 Task: Create an 'author' object.
Action: Mouse moved to (709, 56)
Screenshot: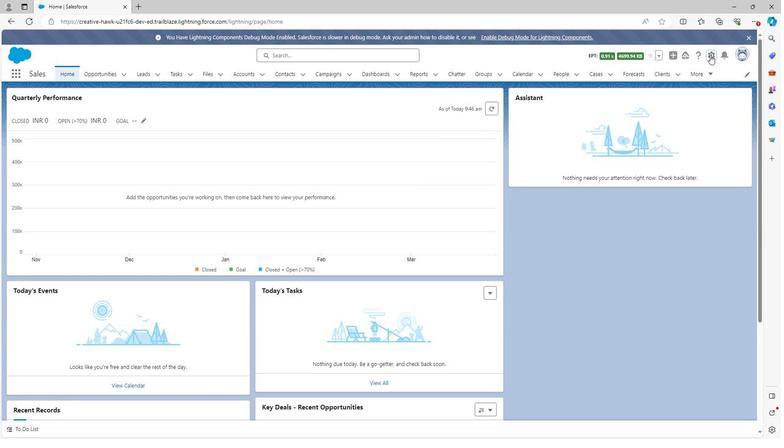 
Action: Mouse pressed left at (709, 56)
Screenshot: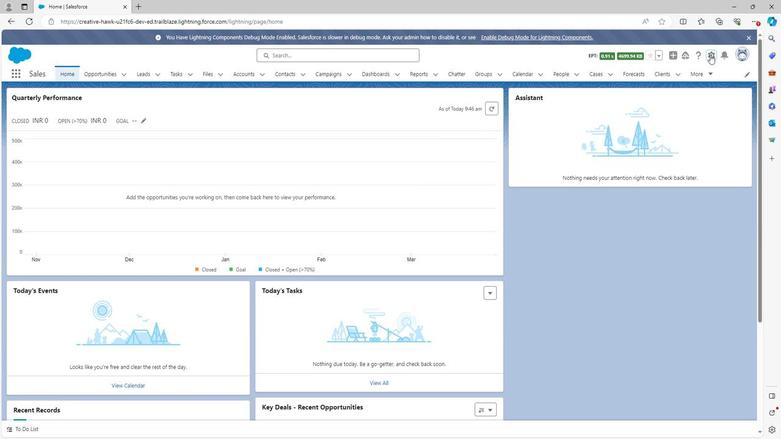 
Action: Mouse moved to (675, 80)
Screenshot: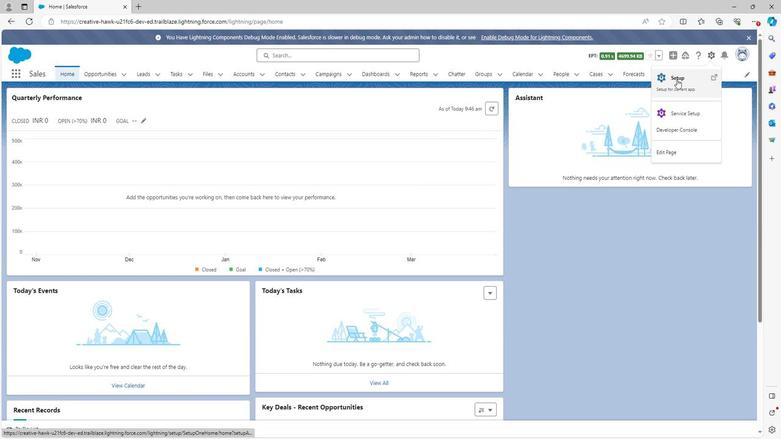 
Action: Mouse pressed left at (675, 80)
Screenshot: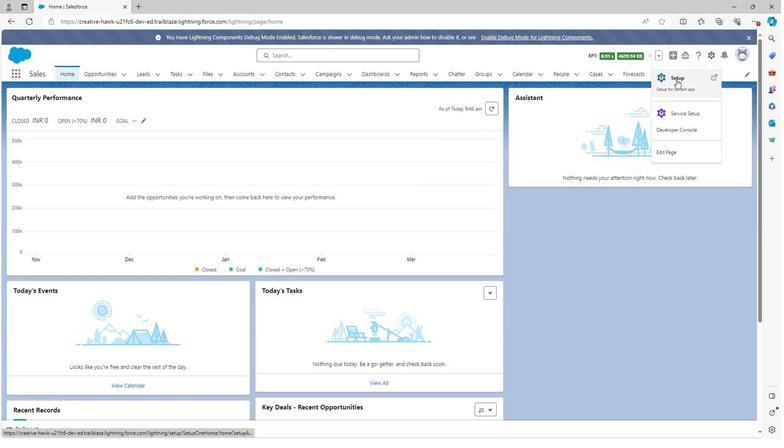 
Action: Mouse moved to (105, 76)
Screenshot: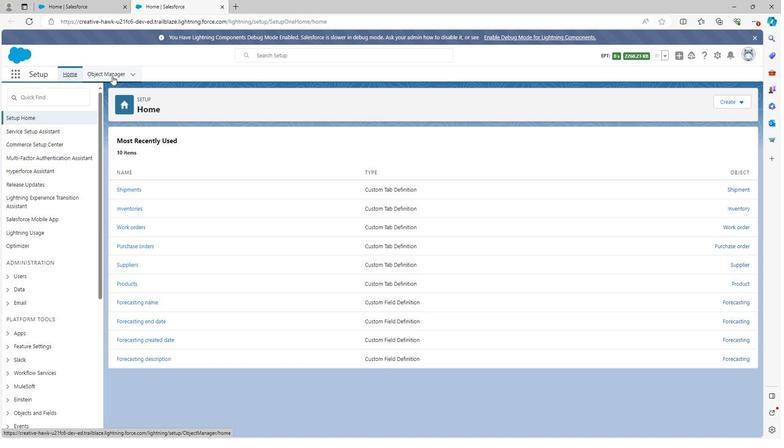 
Action: Mouse pressed left at (105, 76)
Screenshot: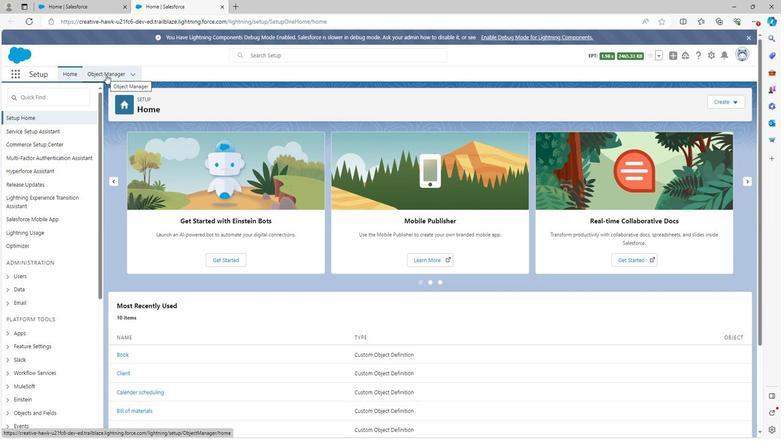 
Action: Mouse moved to (725, 102)
Screenshot: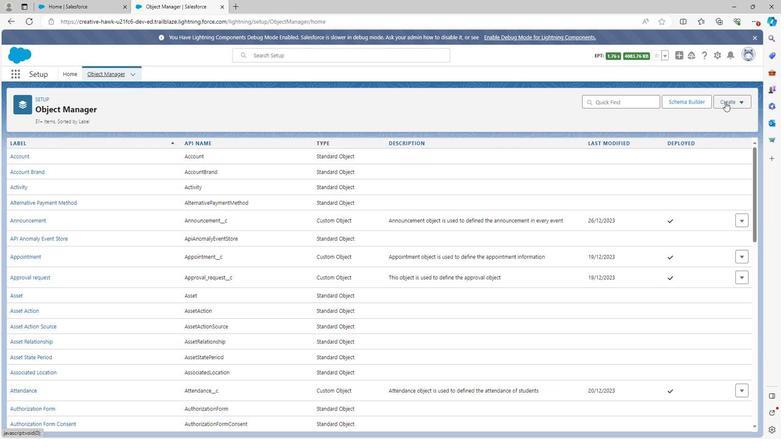 
Action: Mouse pressed left at (725, 102)
Screenshot: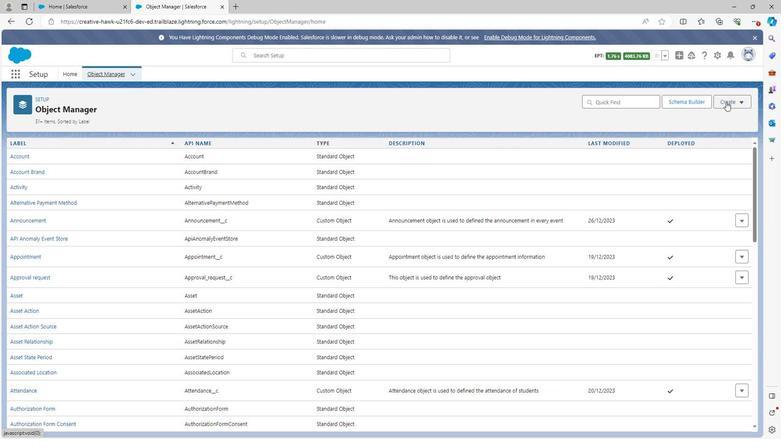 
Action: Mouse moved to (683, 123)
Screenshot: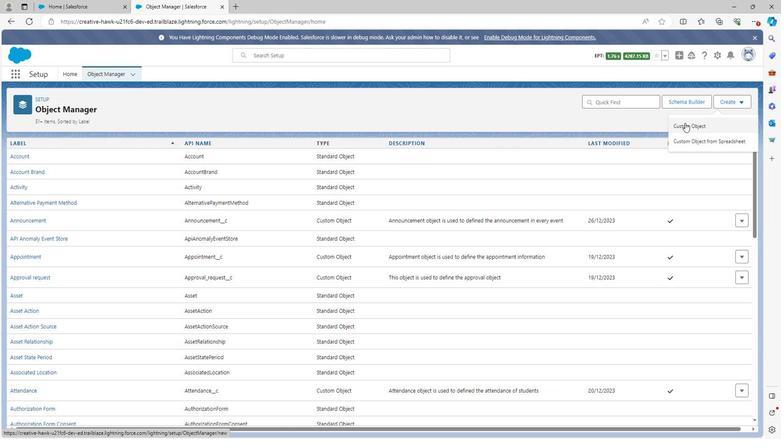 
Action: Mouse pressed left at (683, 123)
Screenshot: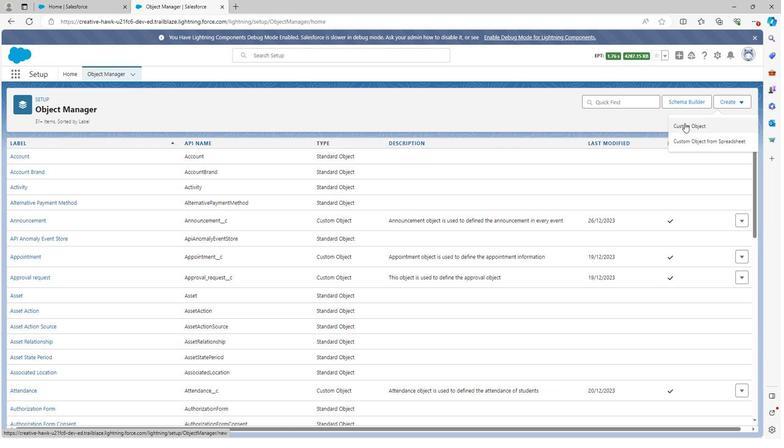
Action: Mouse moved to (196, 206)
Screenshot: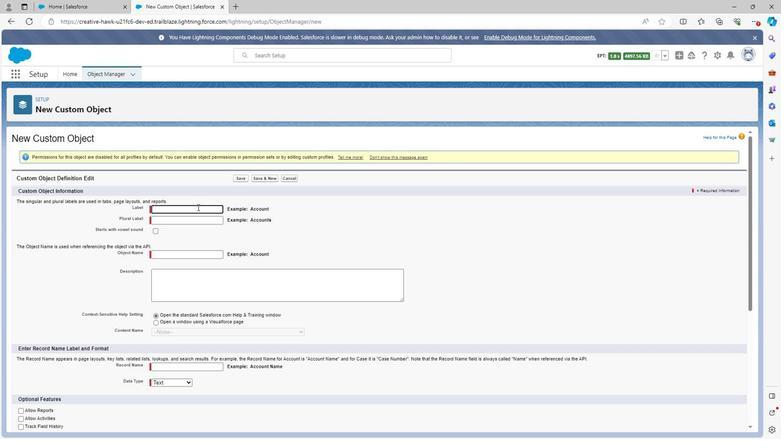 
Action: Mouse pressed left at (196, 206)
Screenshot: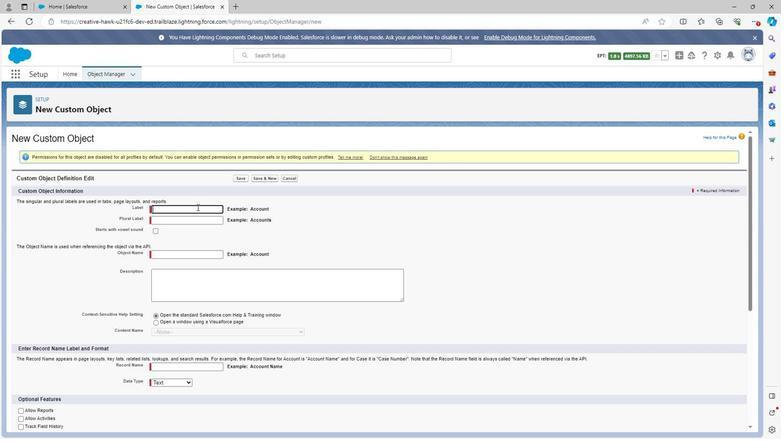 
Action: Key pressed <Key.shift>Author
Screenshot: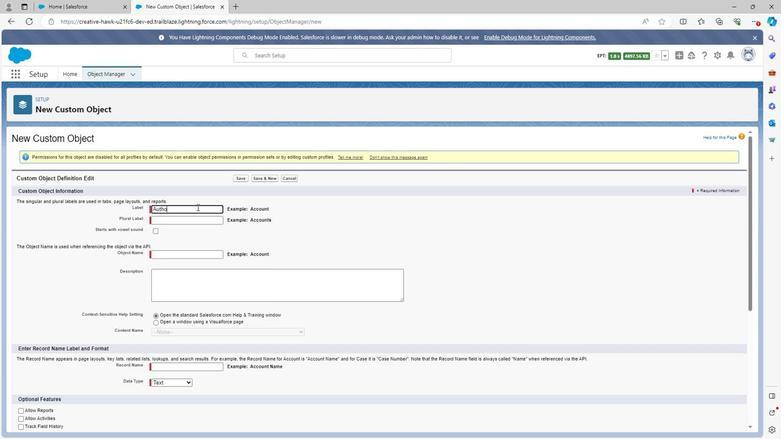 
Action: Mouse moved to (238, 229)
Screenshot: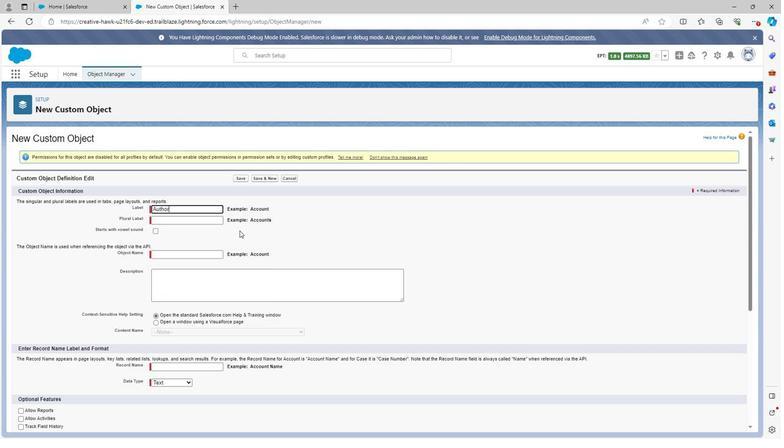 
Action: Mouse pressed left at (238, 229)
Screenshot: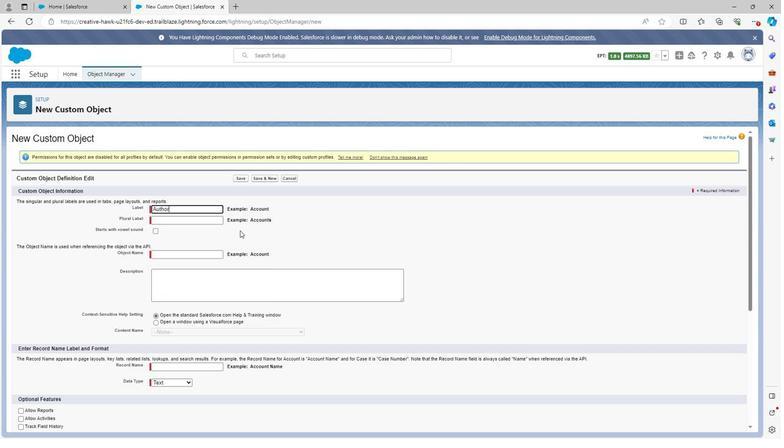 
Action: Mouse moved to (187, 221)
Screenshot: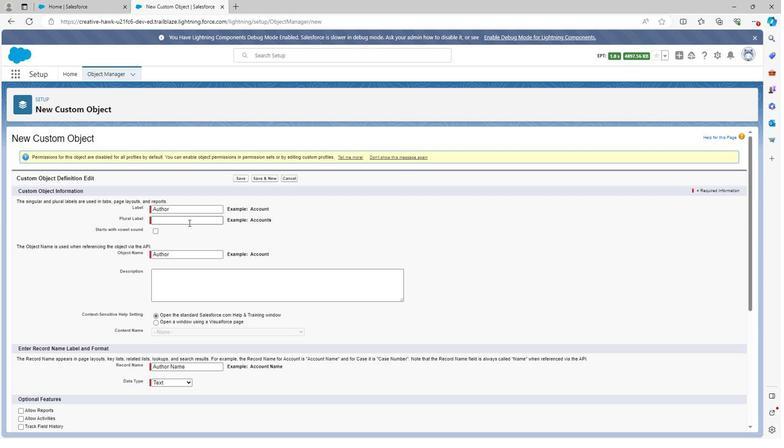 
Action: Mouse pressed left at (187, 221)
Screenshot: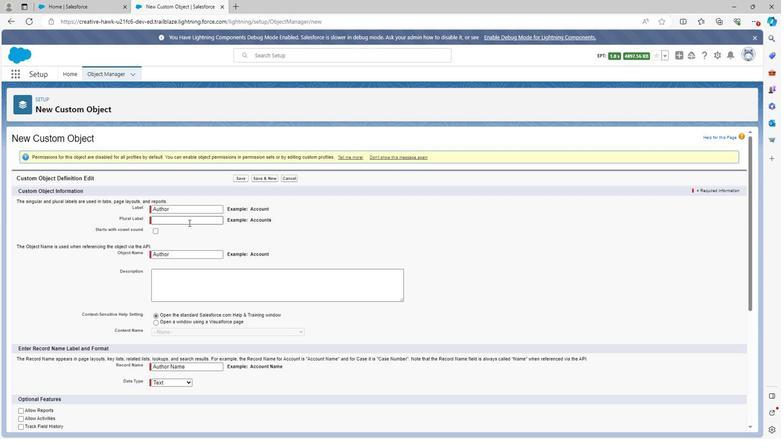 
Action: Key pressed <Key.shift>Authors
Screenshot: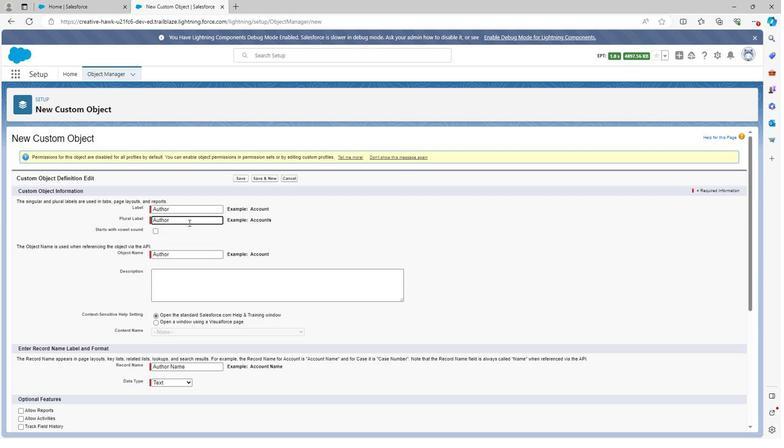 
Action: Mouse moved to (177, 278)
Screenshot: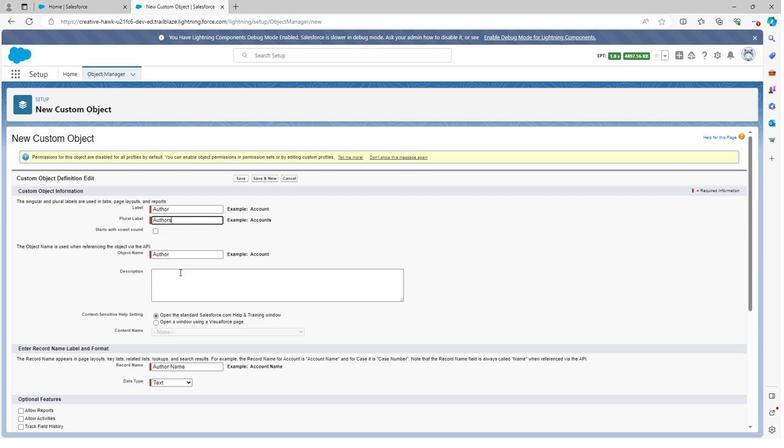 
Action: Mouse pressed left at (177, 278)
Screenshot: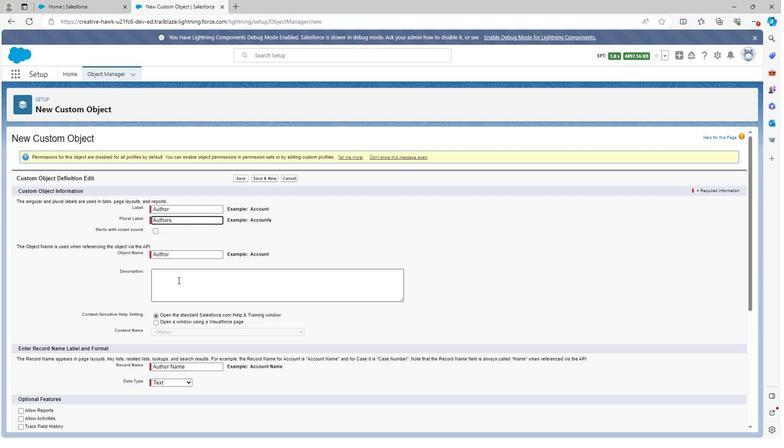 
Action: Key pressed <Key.shift>Author<Key.space>object<Key.space>is<Key.space>used<Key.space>to<Key.space>defined<Key.space>the<Key.space>author<Key.space>in<Key.space>book<Key.space>management
Screenshot: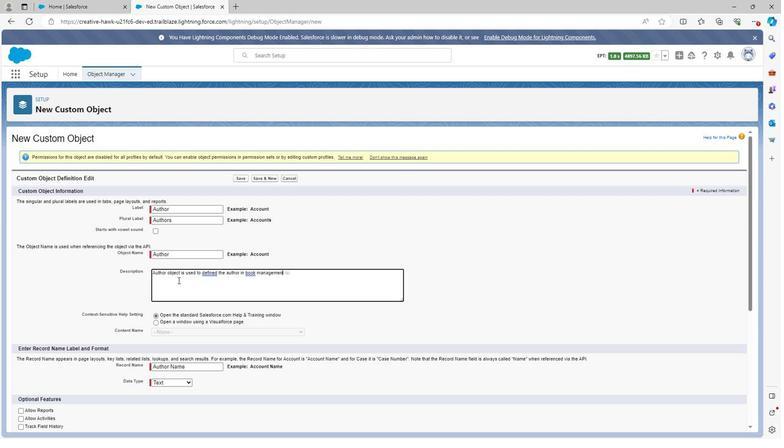 
Action: Mouse moved to (176, 278)
Screenshot: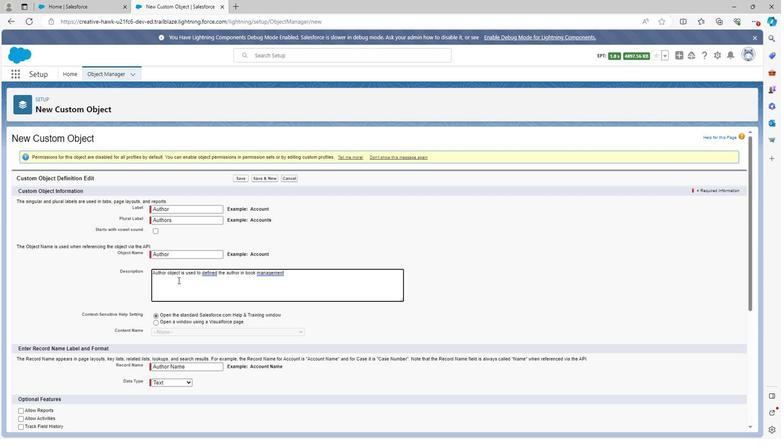 
Action: Mouse scrolled (176, 277) with delta (0, 0)
Screenshot: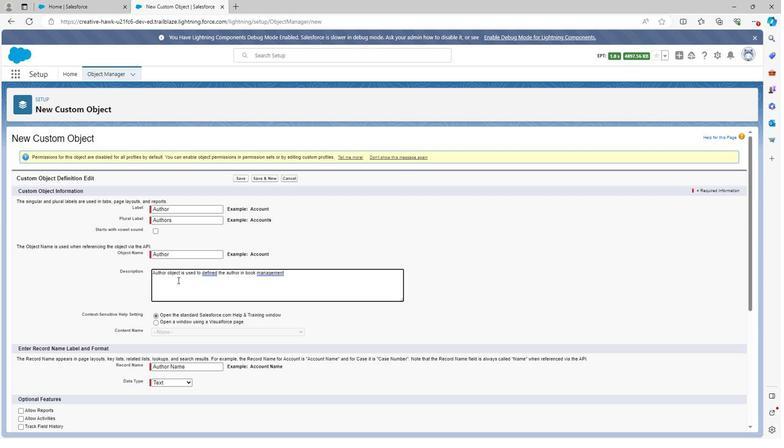 
Action: Mouse scrolled (176, 277) with delta (0, 0)
Screenshot: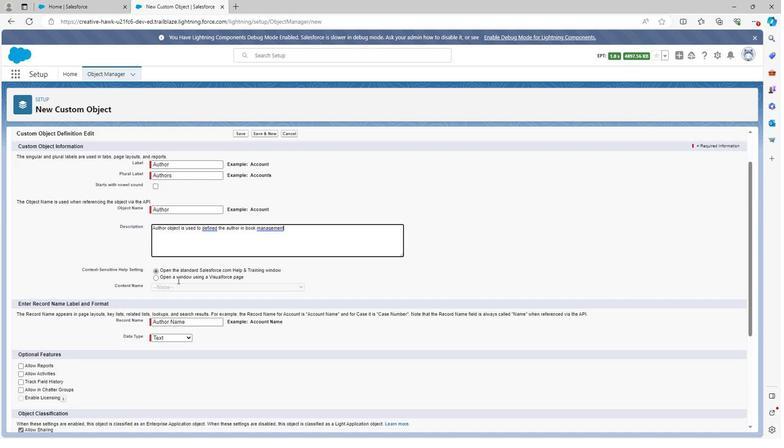 
Action: Mouse scrolled (176, 277) with delta (0, 0)
Screenshot: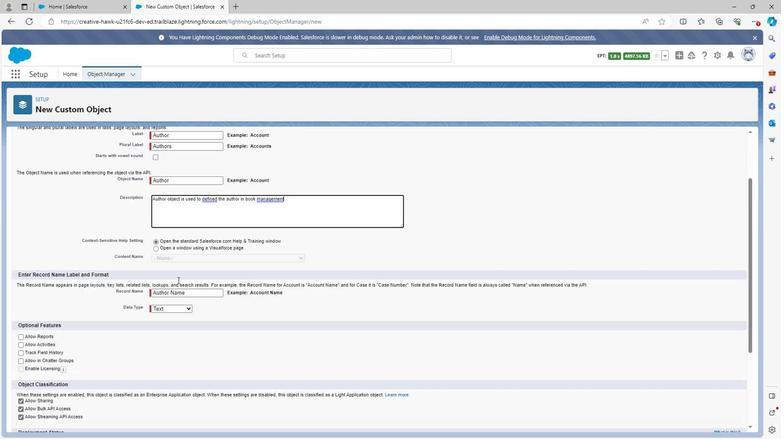 
Action: Mouse scrolled (176, 277) with delta (0, 0)
Screenshot: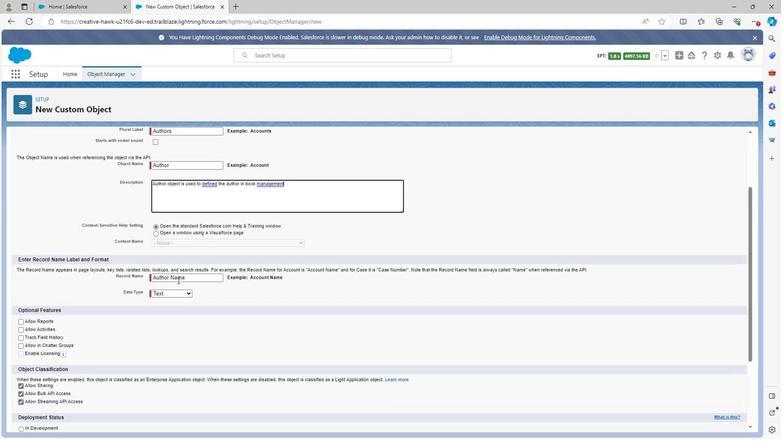 
Action: Mouse moved to (20, 225)
Screenshot: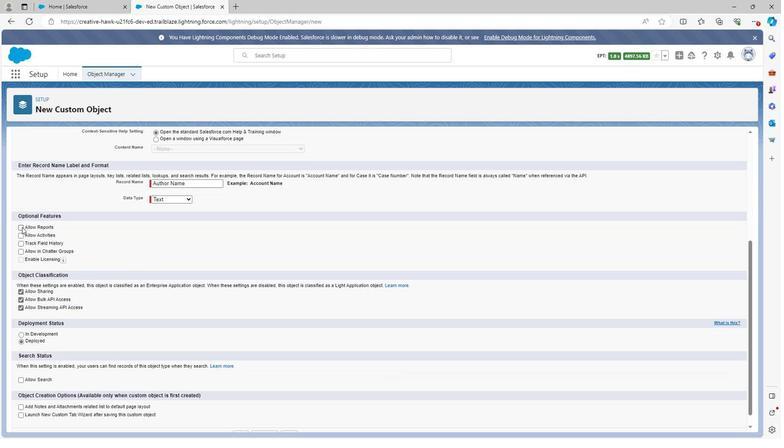 
Action: Mouse pressed left at (20, 225)
Screenshot: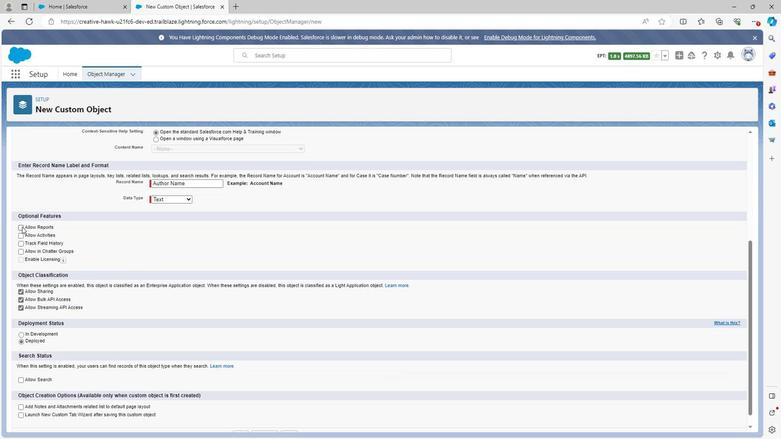 
Action: Mouse moved to (18, 235)
Screenshot: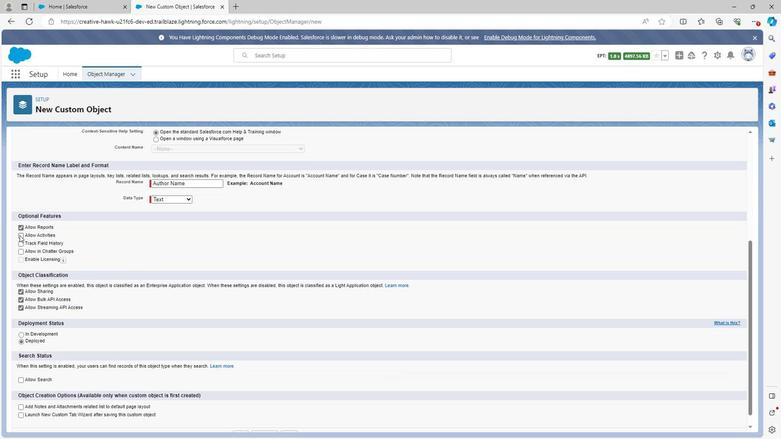 
Action: Mouse pressed left at (18, 235)
Screenshot: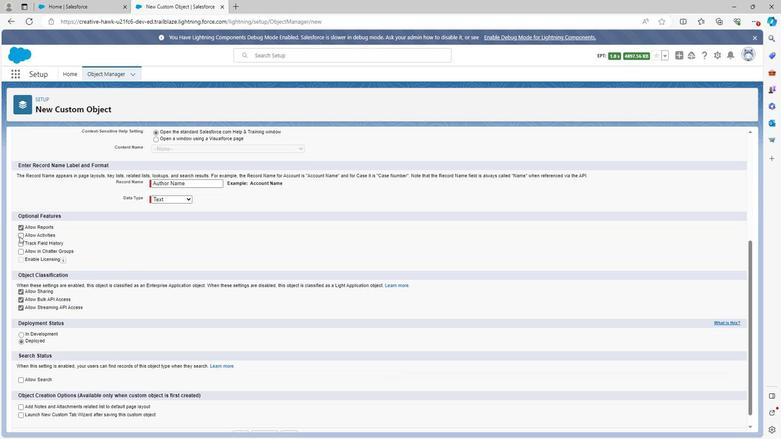 
Action: Mouse moved to (20, 243)
Screenshot: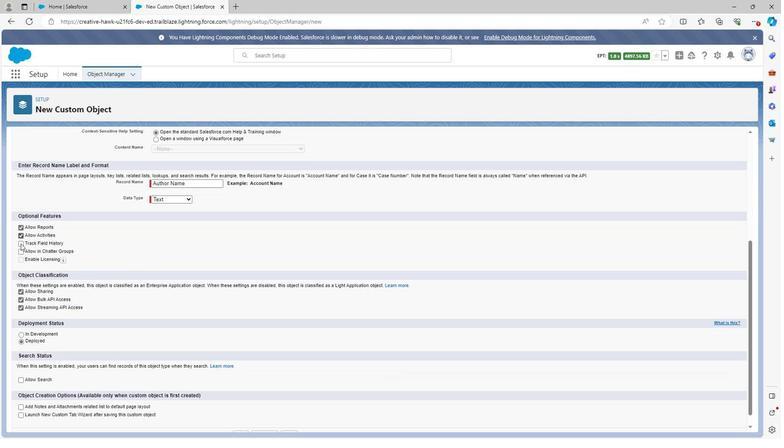 
Action: Mouse pressed left at (20, 243)
Screenshot: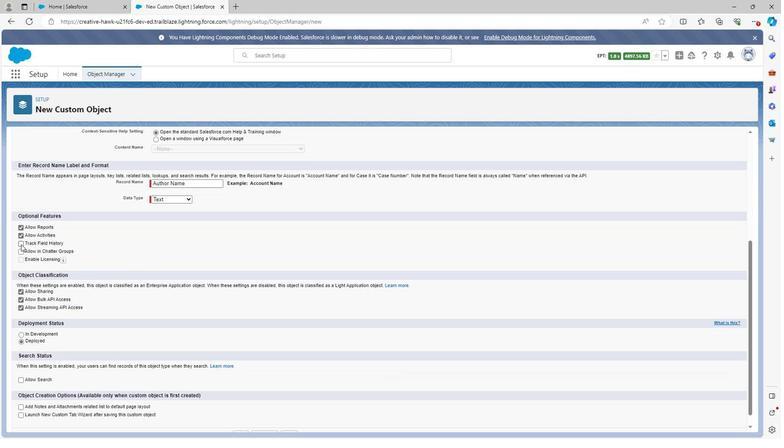
Action: Mouse moved to (19, 249)
Screenshot: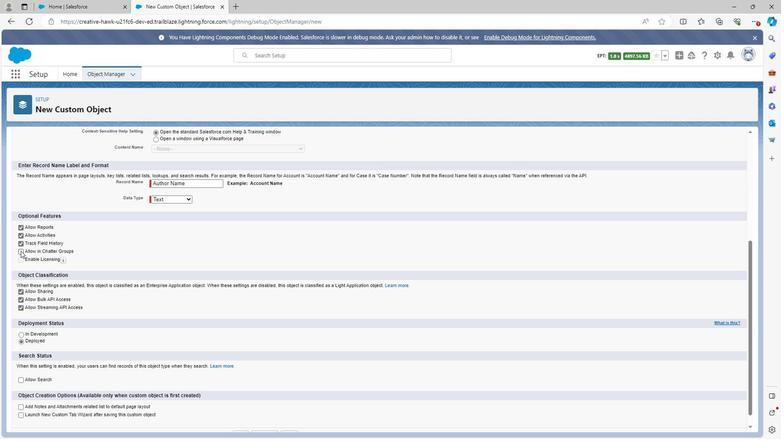 
Action: Mouse pressed left at (19, 249)
Screenshot: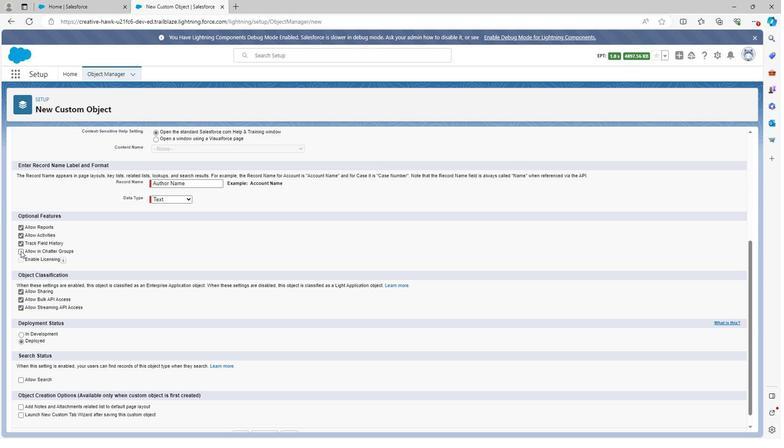 
Action: Mouse moved to (17, 376)
Screenshot: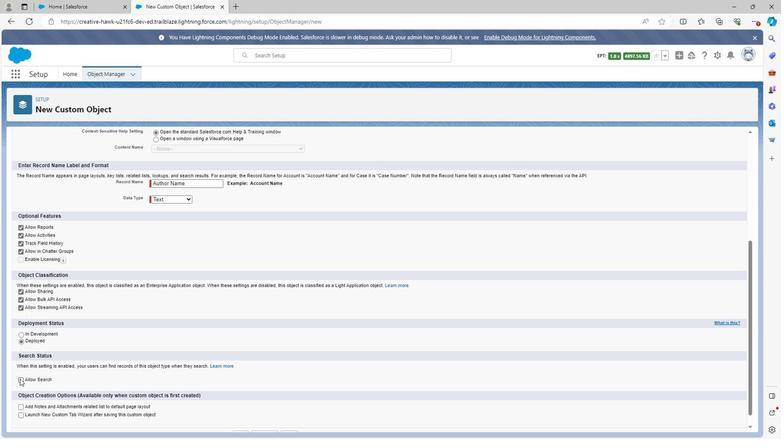 
Action: Mouse pressed left at (17, 376)
Screenshot: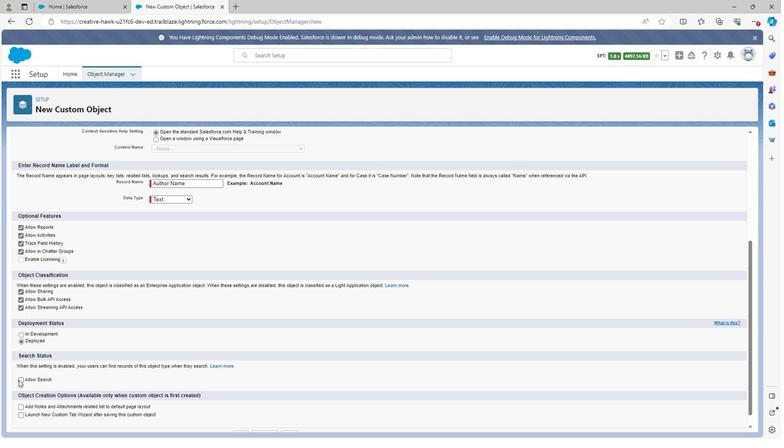 
Action: Mouse moved to (724, 398)
Screenshot: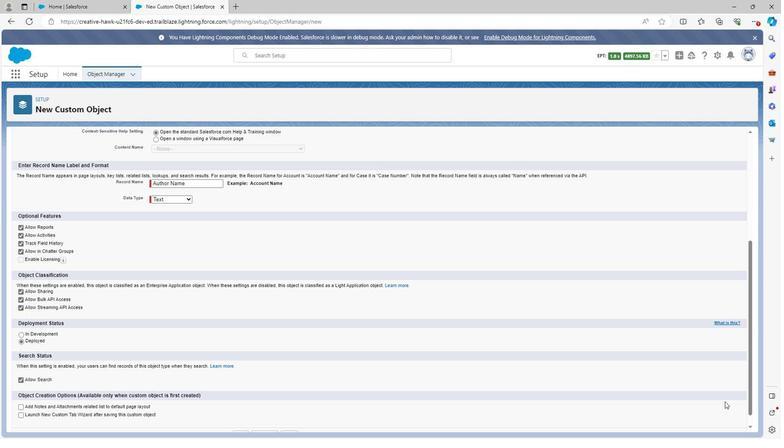 
Action: Mouse scrolled (724, 397) with delta (0, 0)
Screenshot: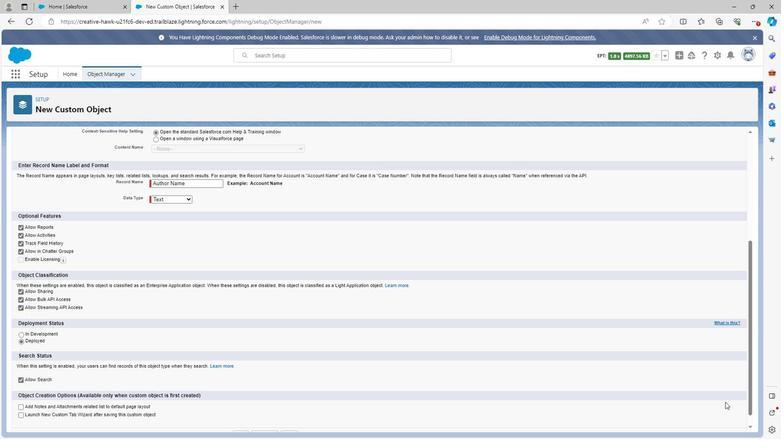 
Action: Mouse moved to (723, 400)
Screenshot: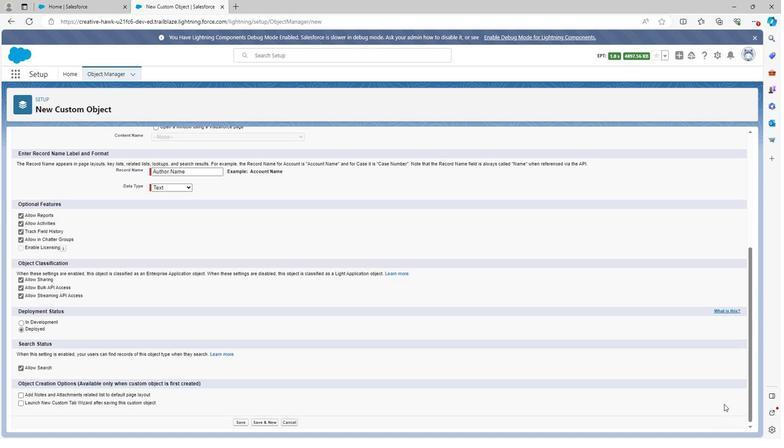 
Action: Mouse scrolled (723, 400) with delta (0, 0)
Screenshot: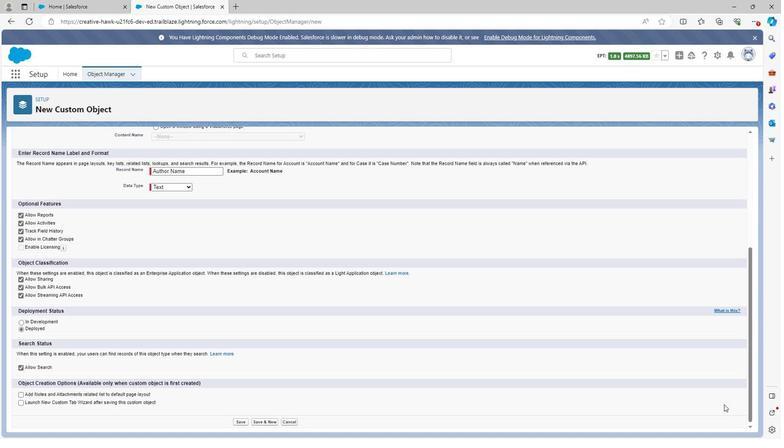 
Action: Mouse moved to (721, 402)
Screenshot: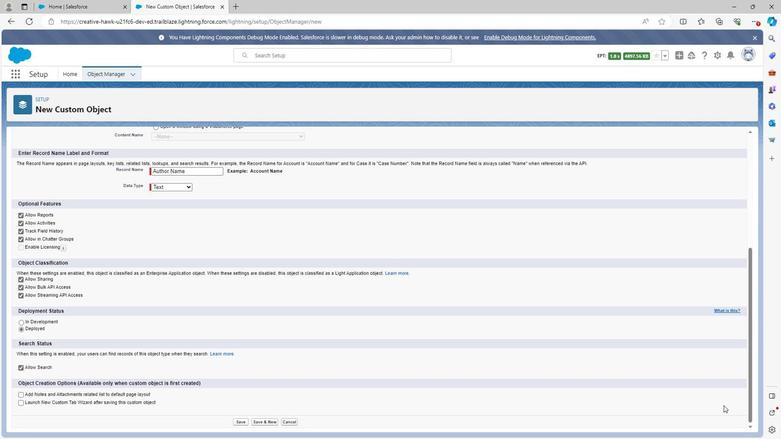 
Action: Mouse scrolled (721, 401) with delta (0, 0)
Screenshot: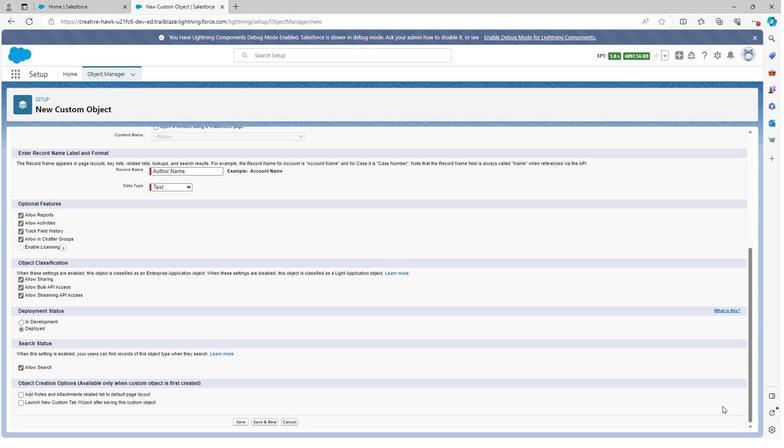 
Action: Mouse moved to (721, 402)
Screenshot: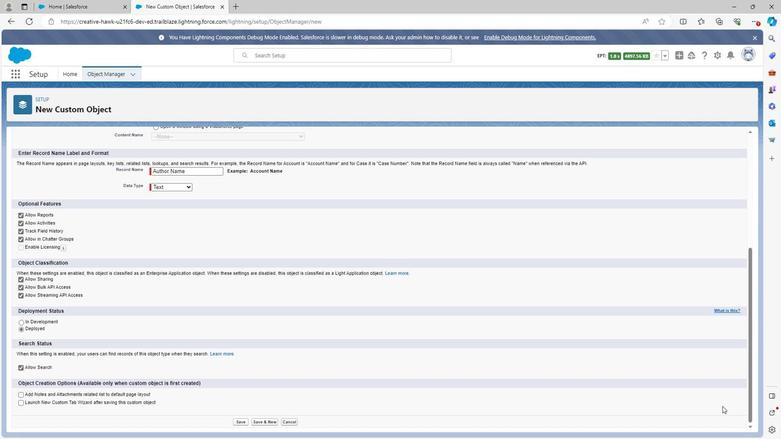 
Action: Mouse scrolled (721, 402) with delta (0, 0)
Screenshot: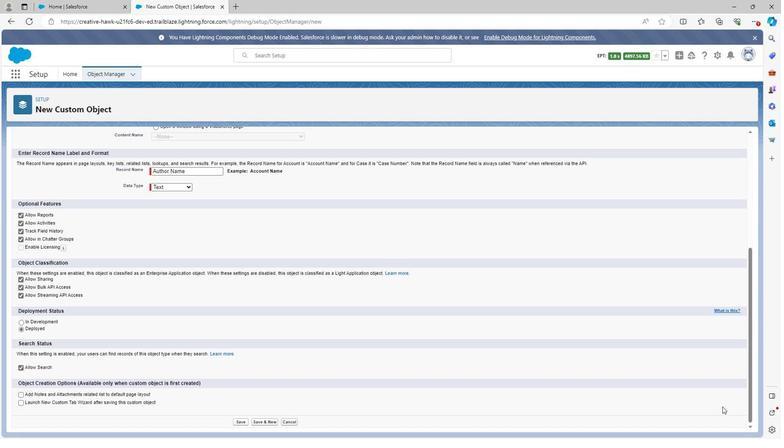 
Action: Mouse moved to (238, 414)
Screenshot: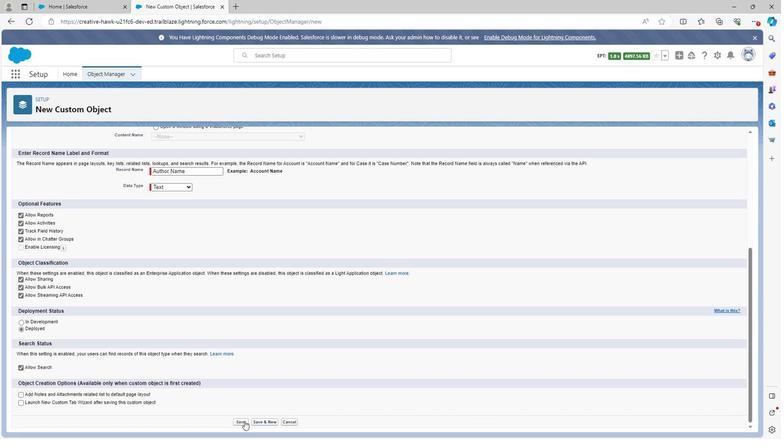 
Action: Mouse pressed left at (238, 414)
Screenshot: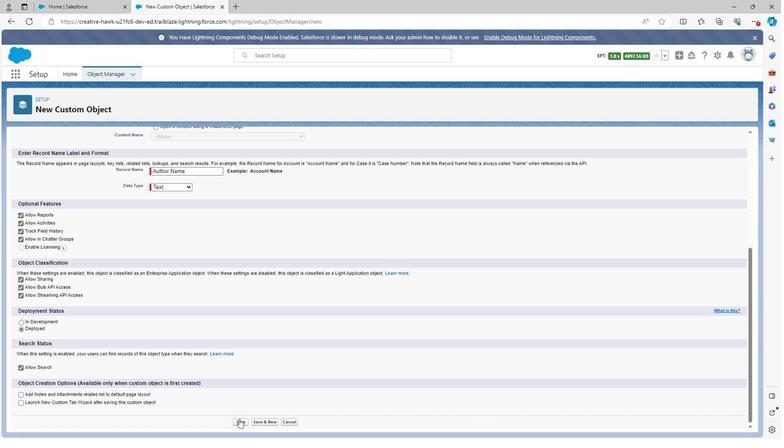 
Action: Mouse moved to (69, 98)
Screenshot: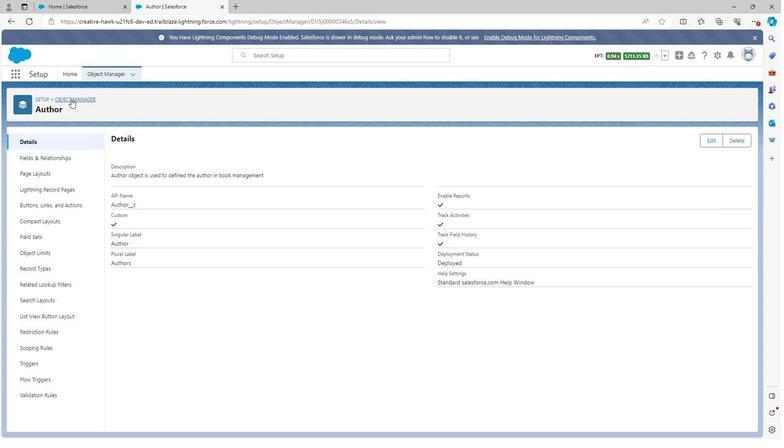 
Action: Mouse pressed left at (69, 98)
Screenshot: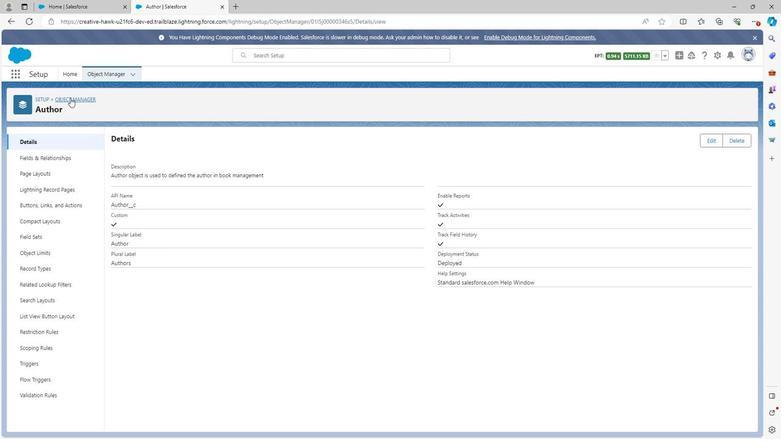 
Action: Mouse moved to (16, 405)
Screenshot: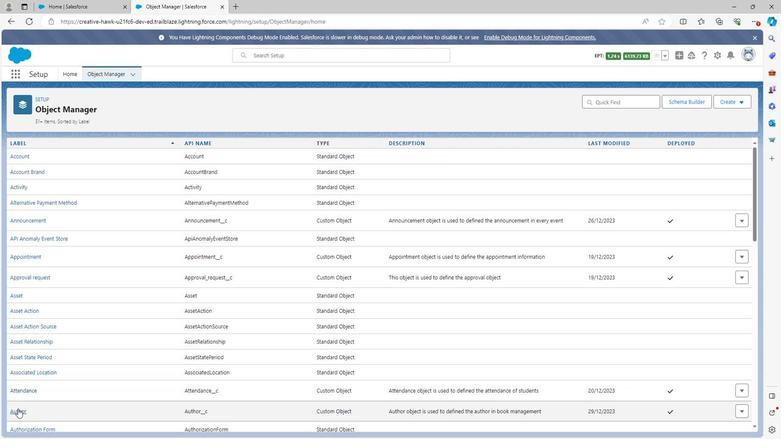 
Action: Mouse pressed left at (16, 405)
Screenshot: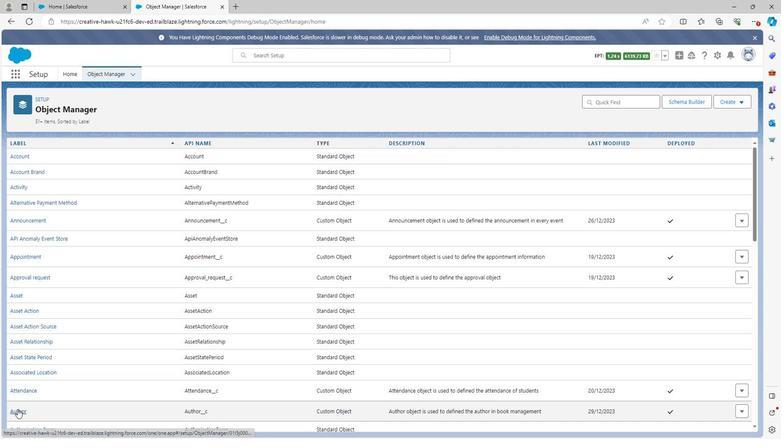 
Action: Mouse moved to (189, 311)
Screenshot: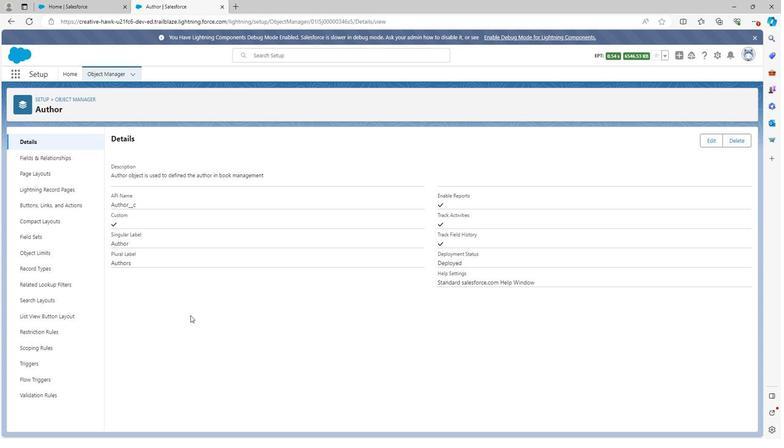 
